 Task: Add the product "Trojan Premium Collection Arouses & Releases Personal Lubricant (3 oz)" to cart from the store "CVS".
Action: Mouse pressed left at (54, 93)
Screenshot: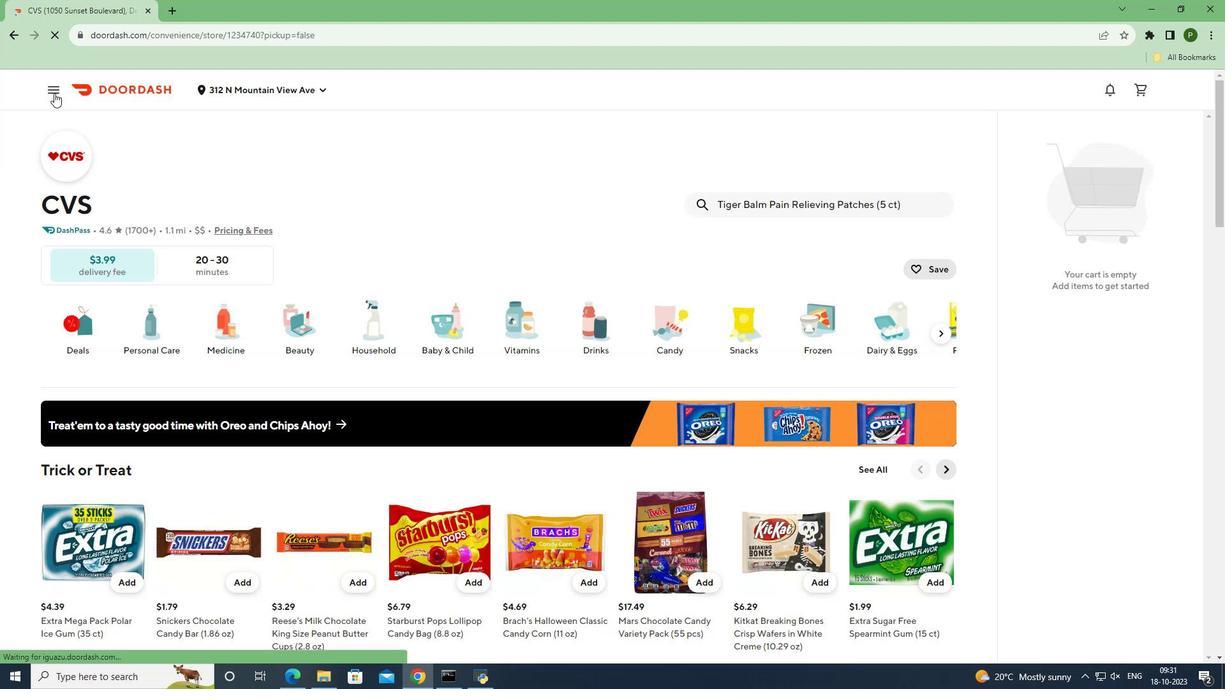 
Action: Mouse moved to (54, 174)
Screenshot: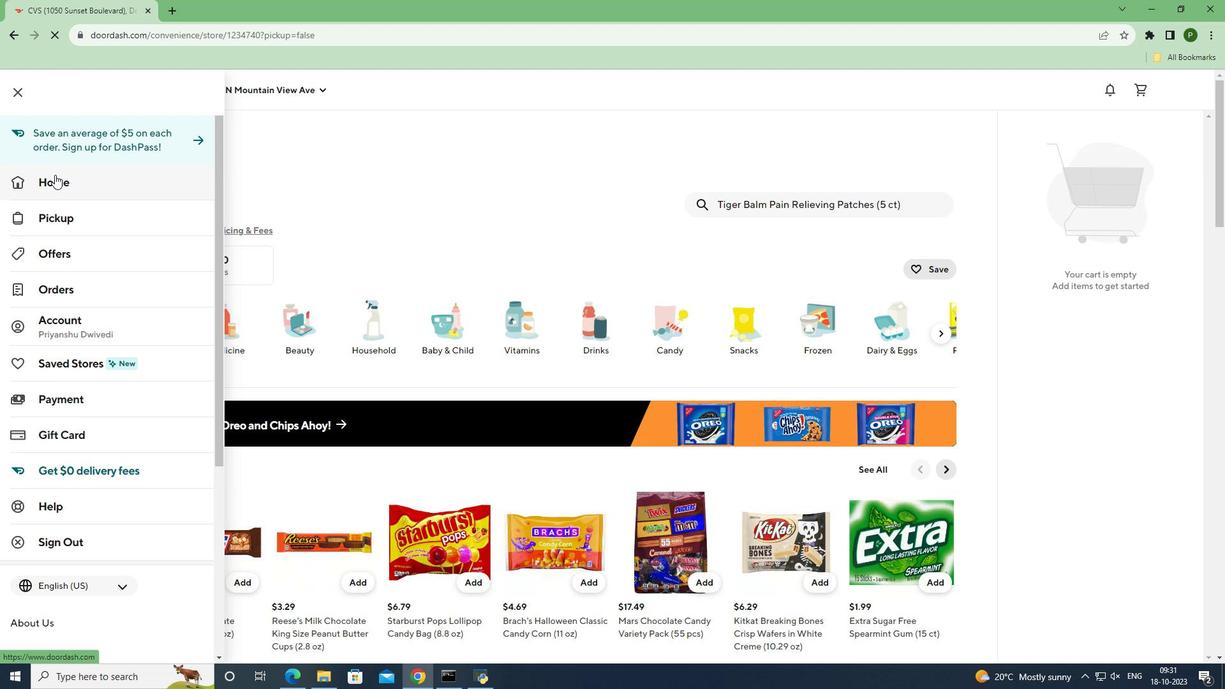 
Action: Mouse pressed left at (54, 174)
Screenshot: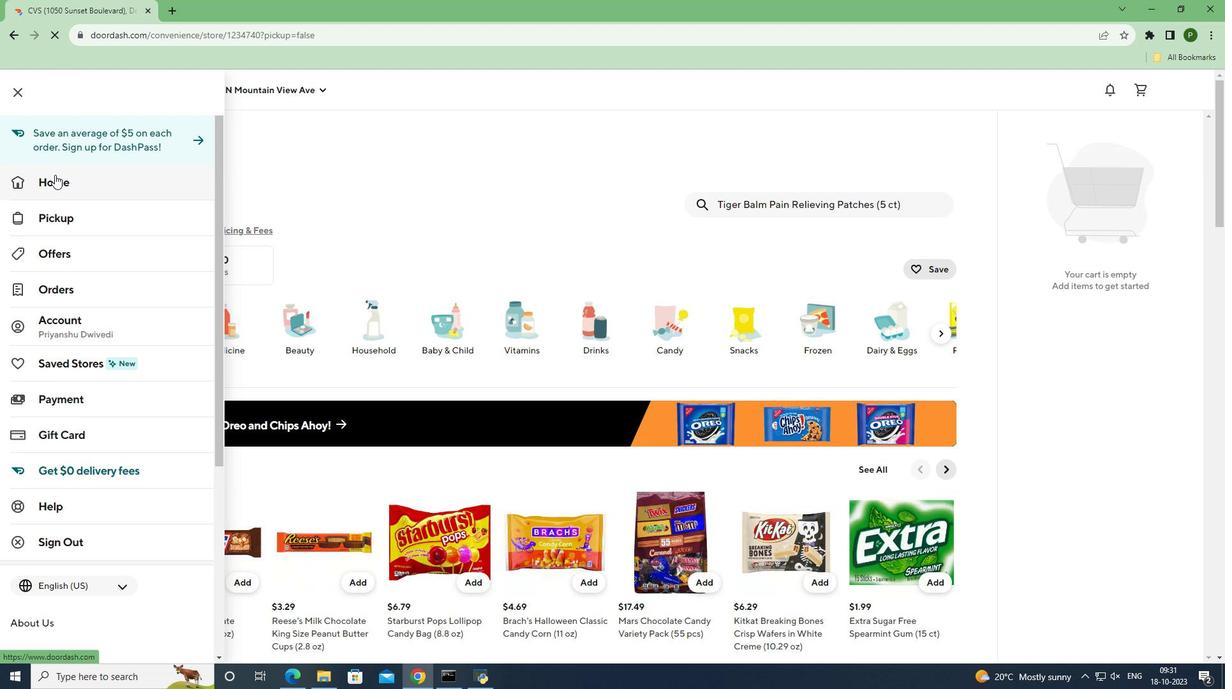 
Action: Mouse moved to (915, 136)
Screenshot: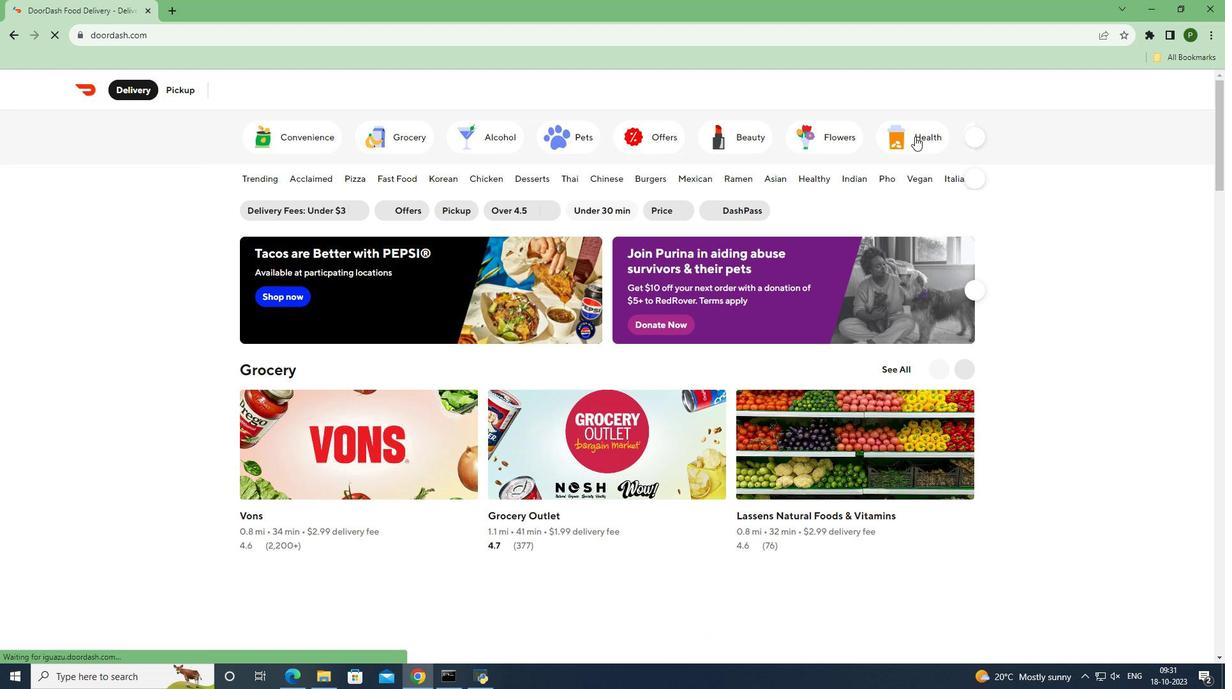 
Action: Mouse pressed left at (915, 136)
Screenshot: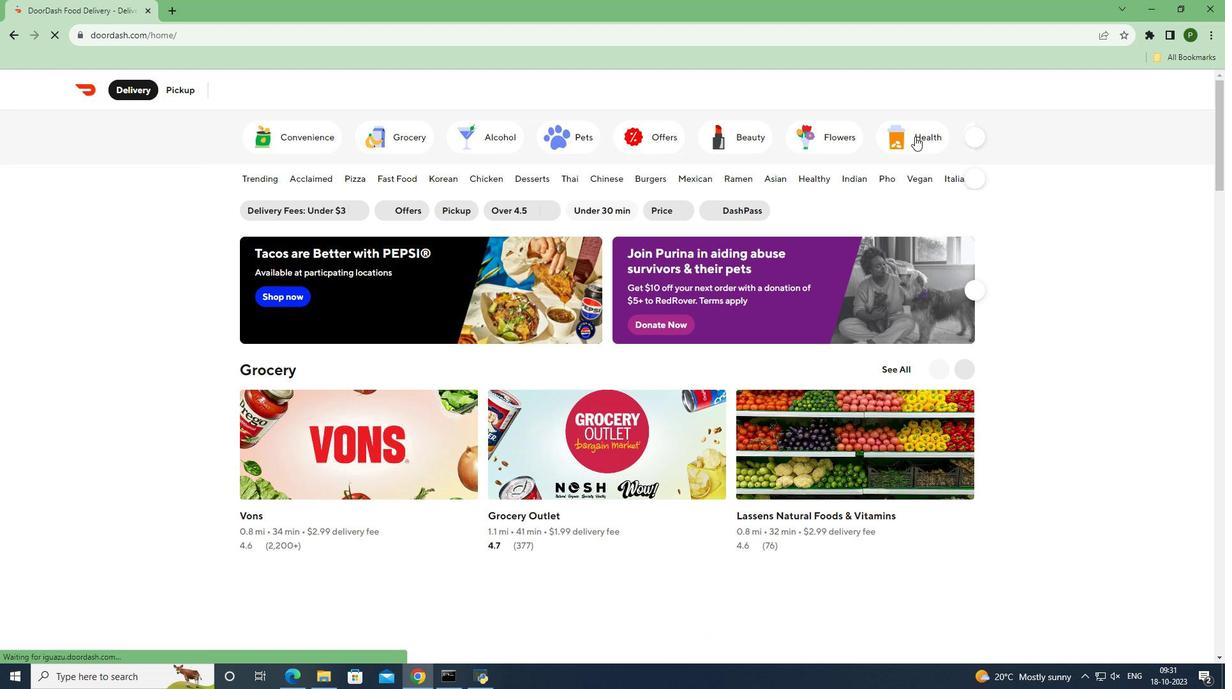 
Action: Mouse moved to (659, 413)
Screenshot: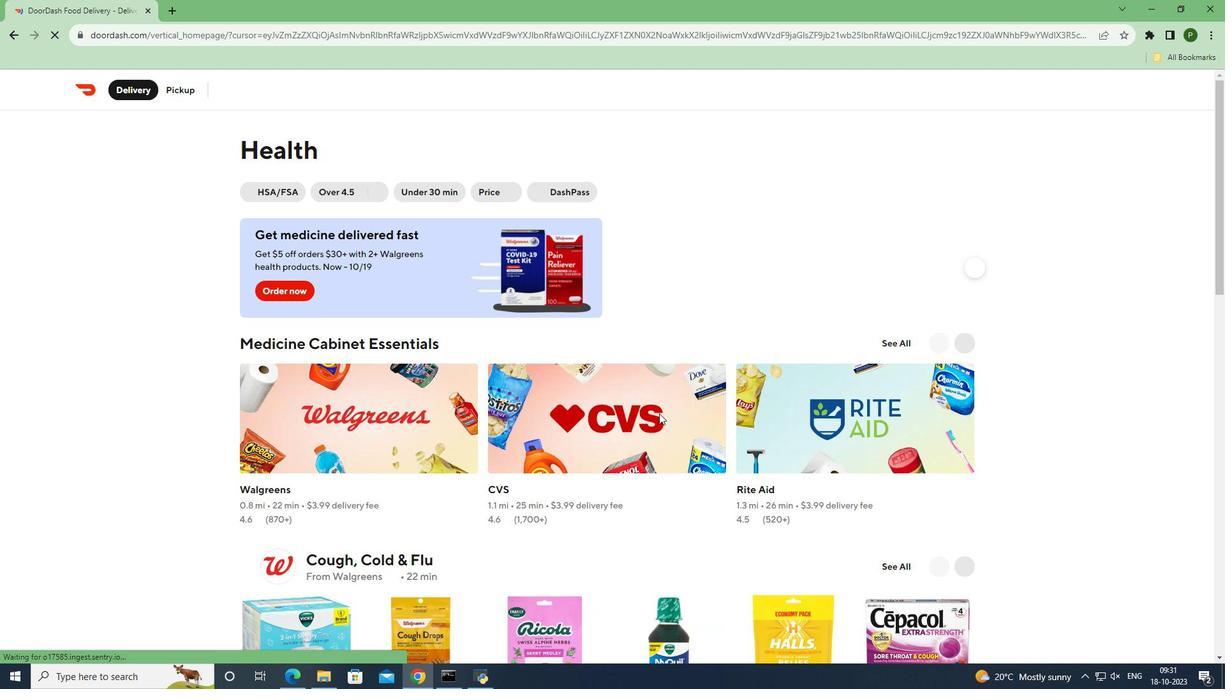 
Action: Mouse pressed left at (659, 413)
Screenshot: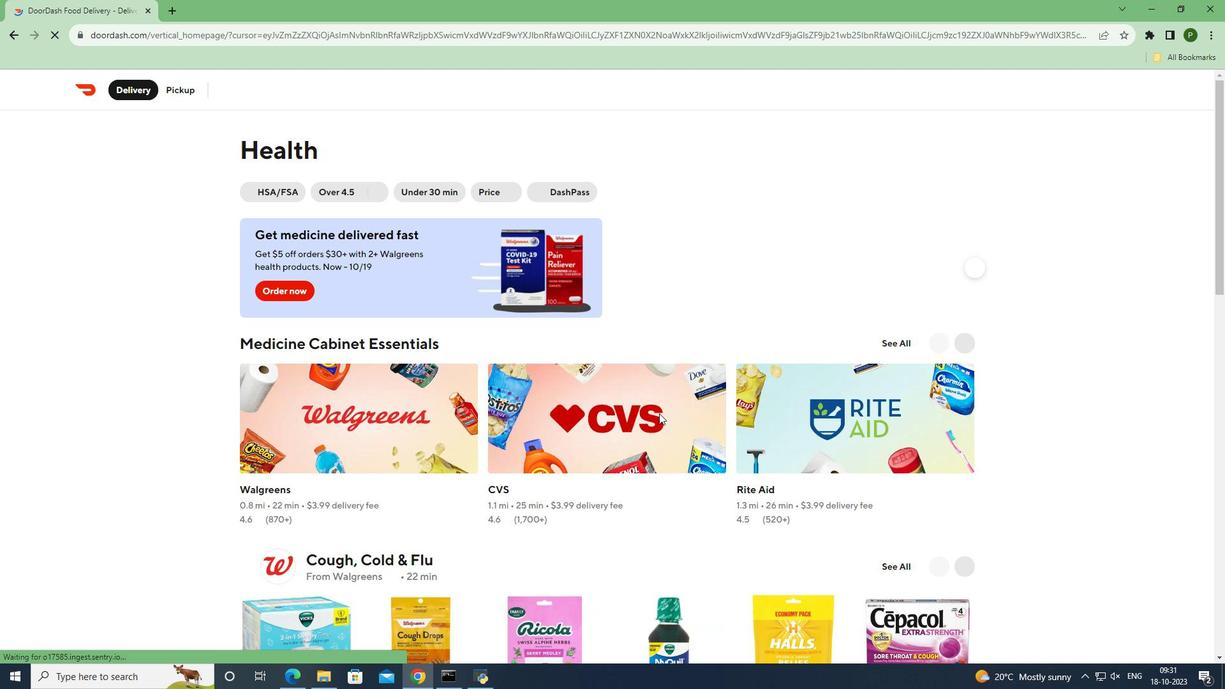 
Action: Mouse moved to (824, 210)
Screenshot: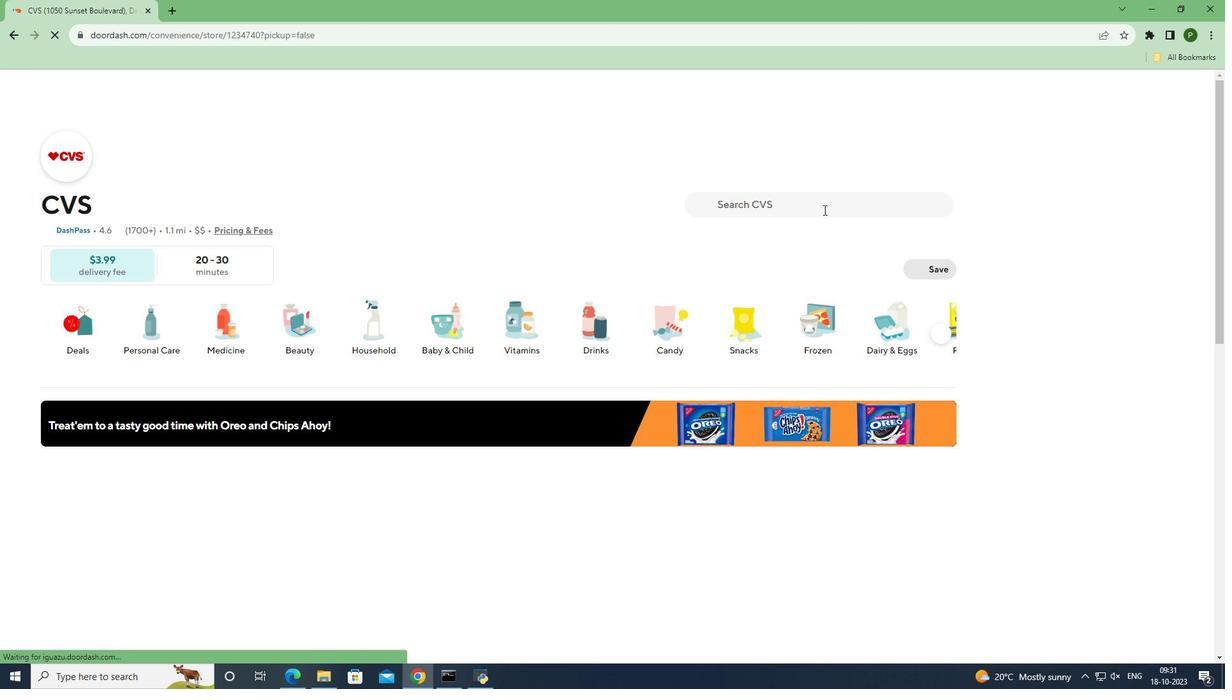 
Action: Mouse pressed left at (824, 210)
Screenshot: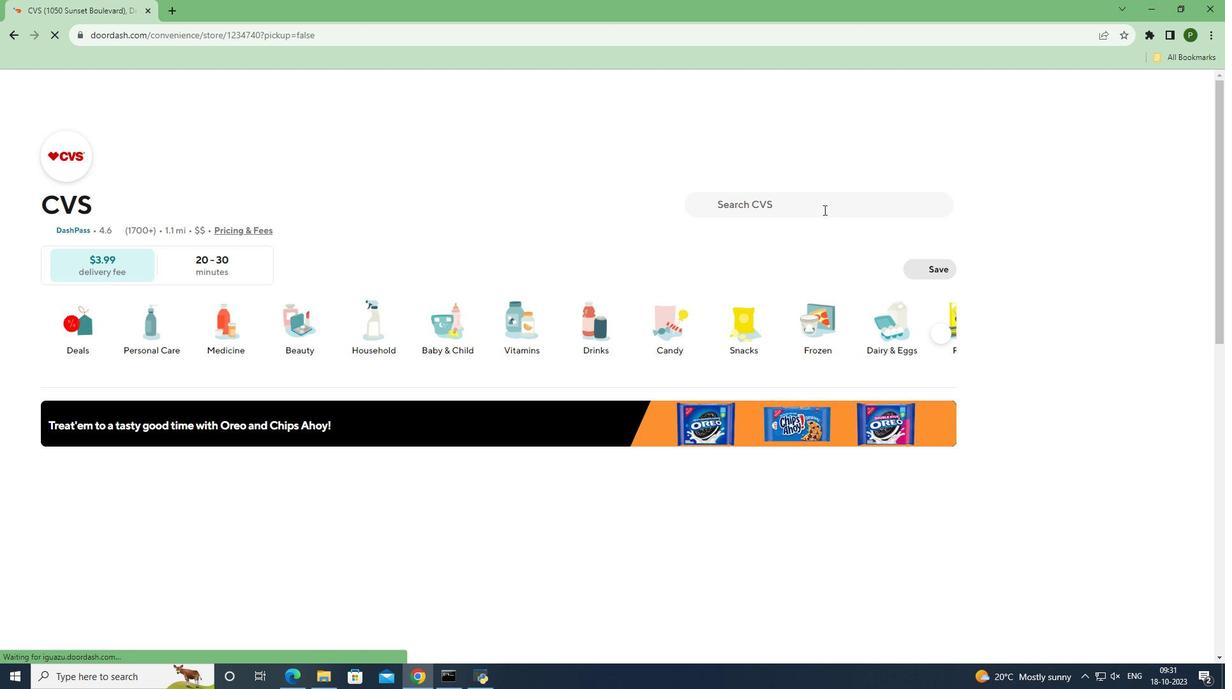 
Action: Key pressed <Key.caps_lock>T<Key.caps_lock>rojan<Key.space><Key.caps_lock>P<Key.caps_lock>remium<Key.space><Key.caps_lock>C<Key.caps_lock>ollection<Key.space><Key.caps_lock>A<Key.caps_lock>rouses<Key.space><Key.shift>&<Key.space><Key.caps_lock>R<Key.caps_lock>eleases<Key.space><Key.caps_lock>P<Key.caps_lock>ersonal<Key.space><Key.caps_lock>L<Key.caps_lock>ubricant<Key.space><Key.shift_r>(3<Key.space>oz<Key.shift_r>)
Screenshot: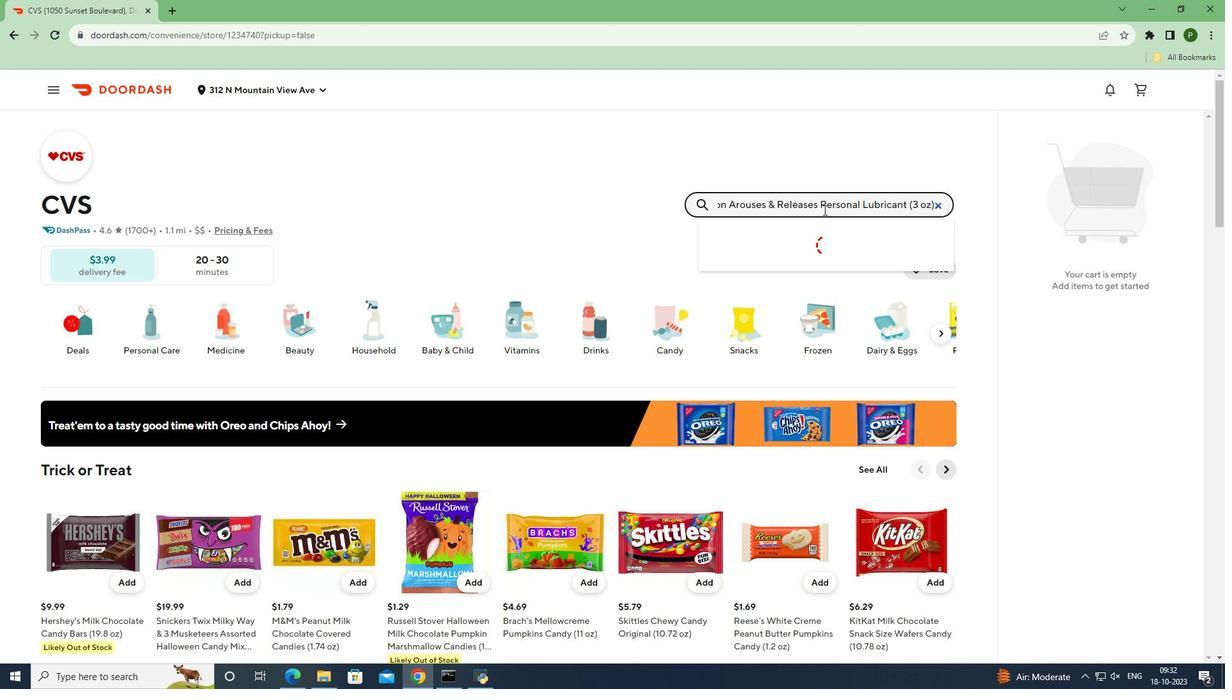 
Action: Mouse moved to (776, 251)
Screenshot: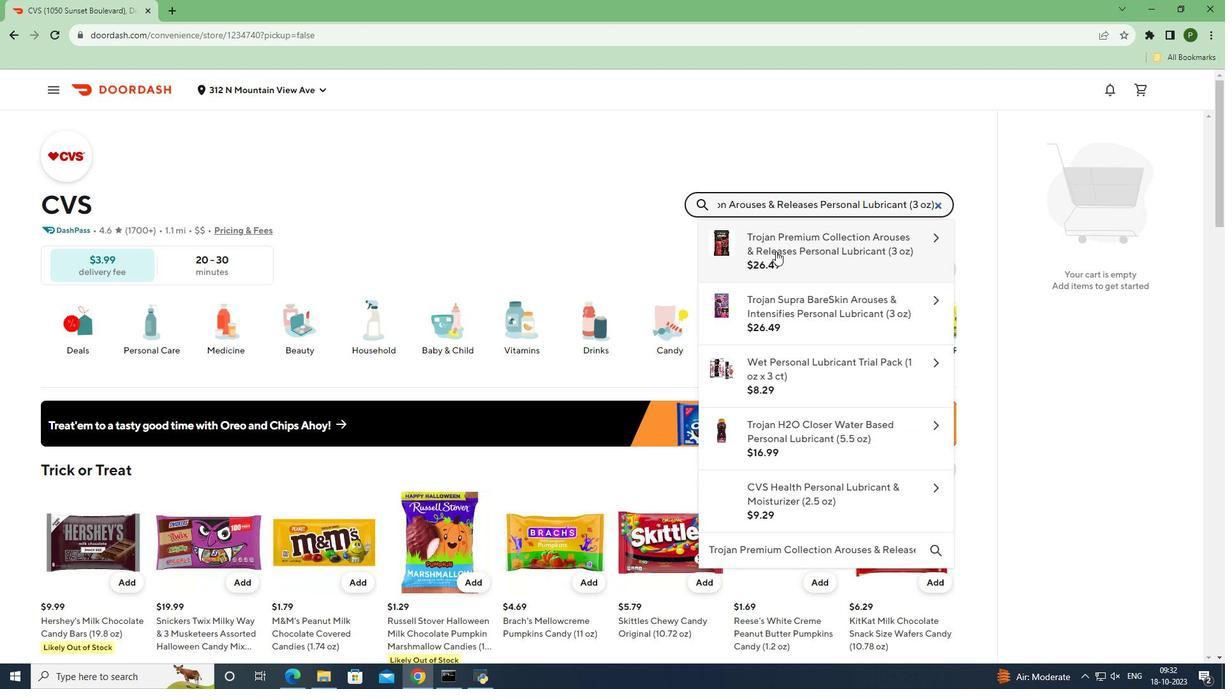 
Action: Mouse pressed left at (776, 251)
Screenshot: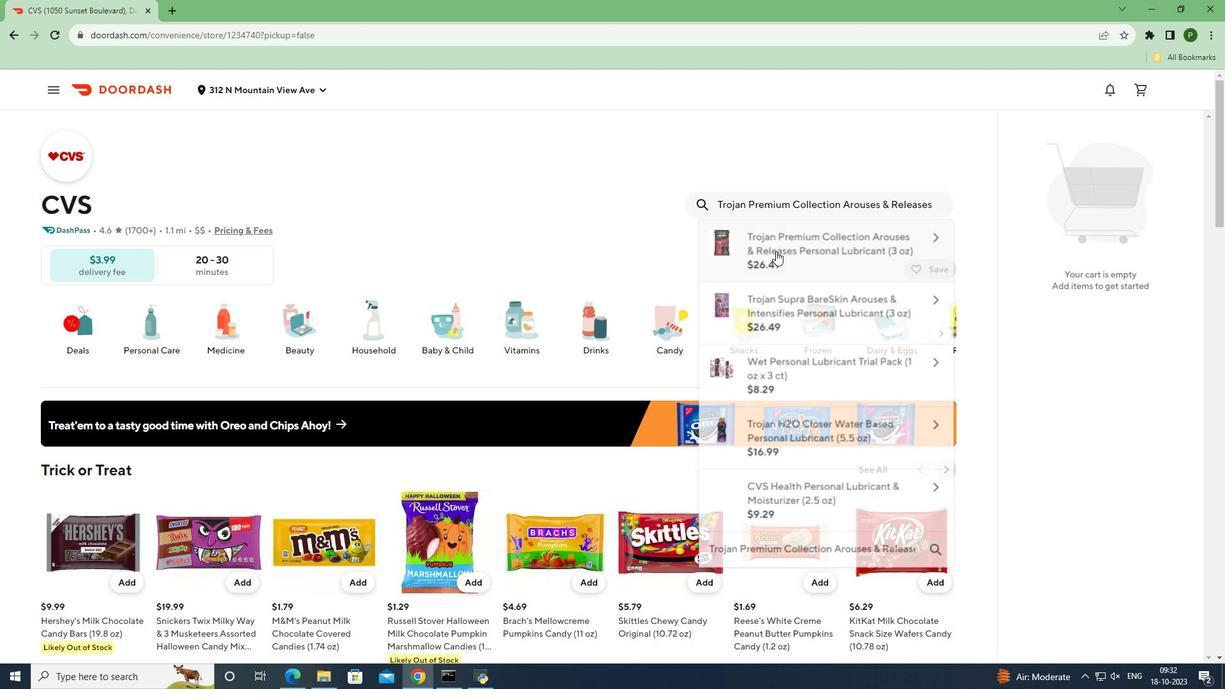 
Action: Mouse moved to (813, 628)
Screenshot: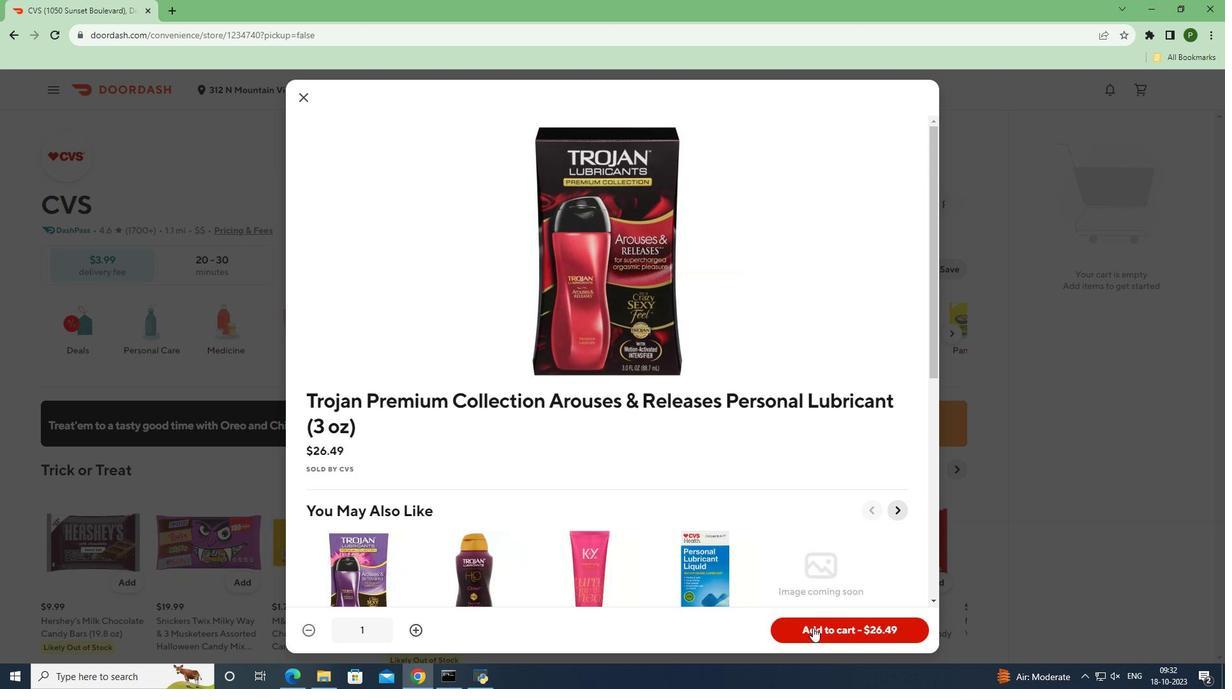 
Action: Mouse pressed left at (813, 628)
Screenshot: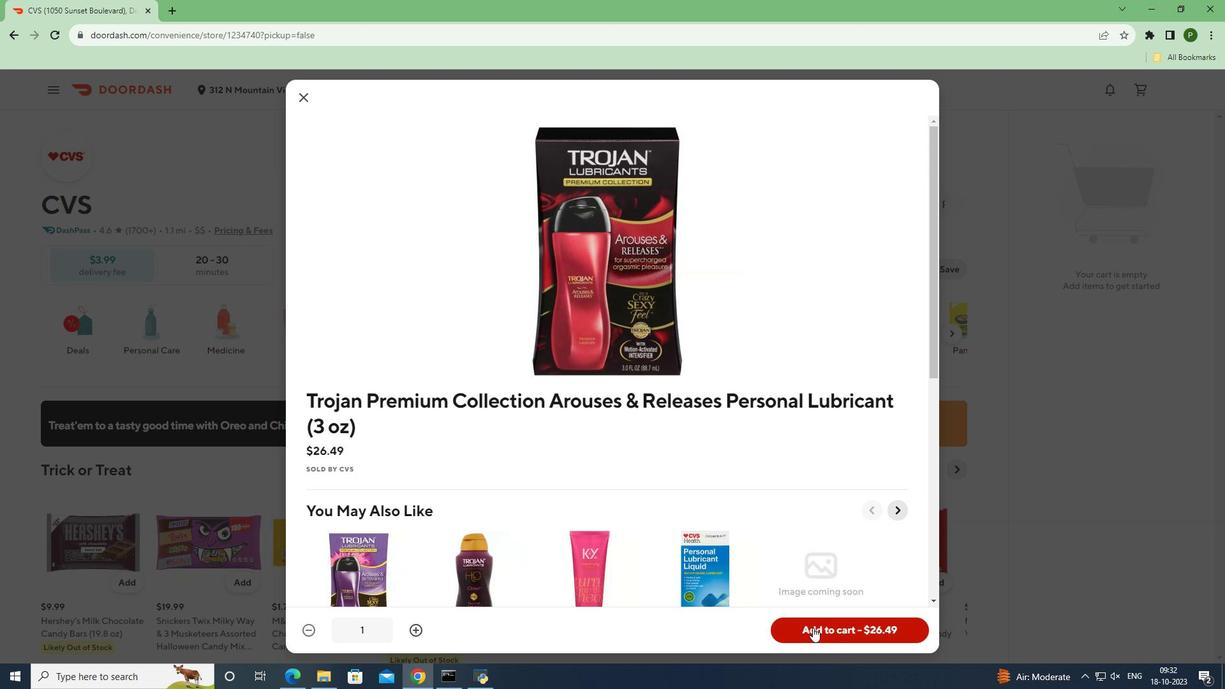 
Action: Mouse moved to (981, 535)
Screenshot: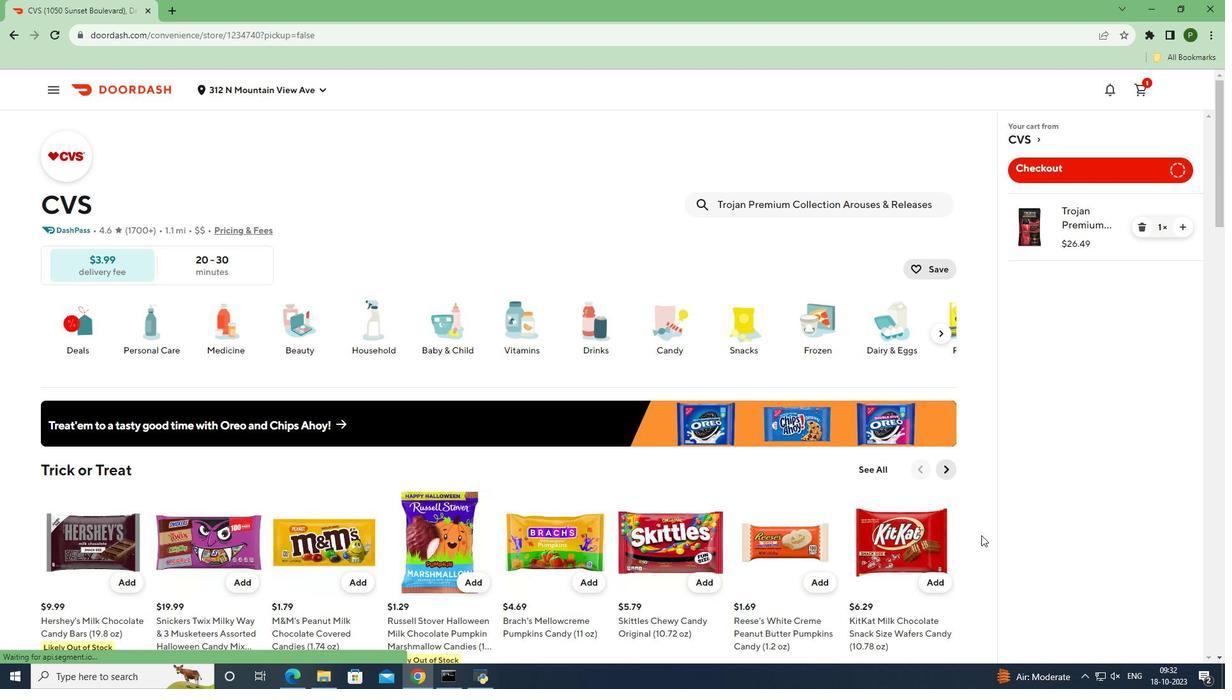 
